 Task: Create a scrum project TranceTech.
Action: Mouse moved to (180, 49)
Screenshot: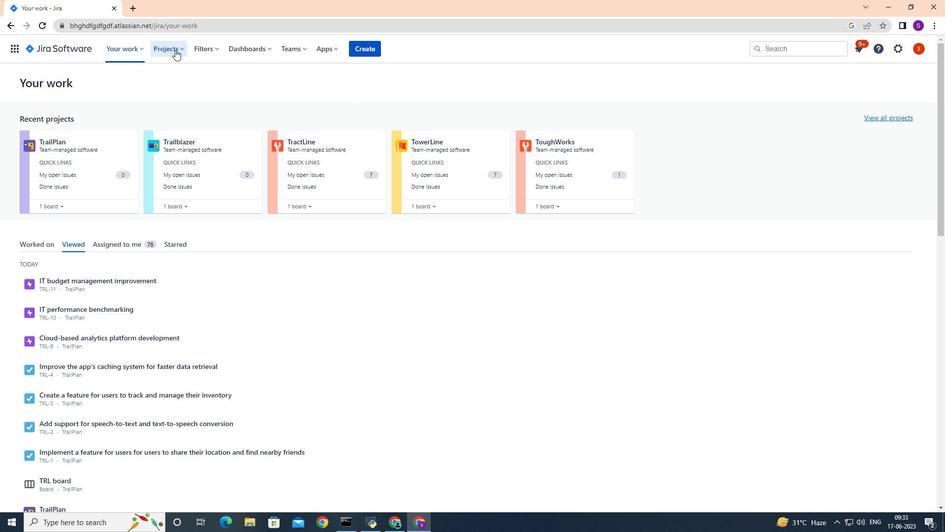 
Action: Mouse pressed left at (180, 49)
Screenshot: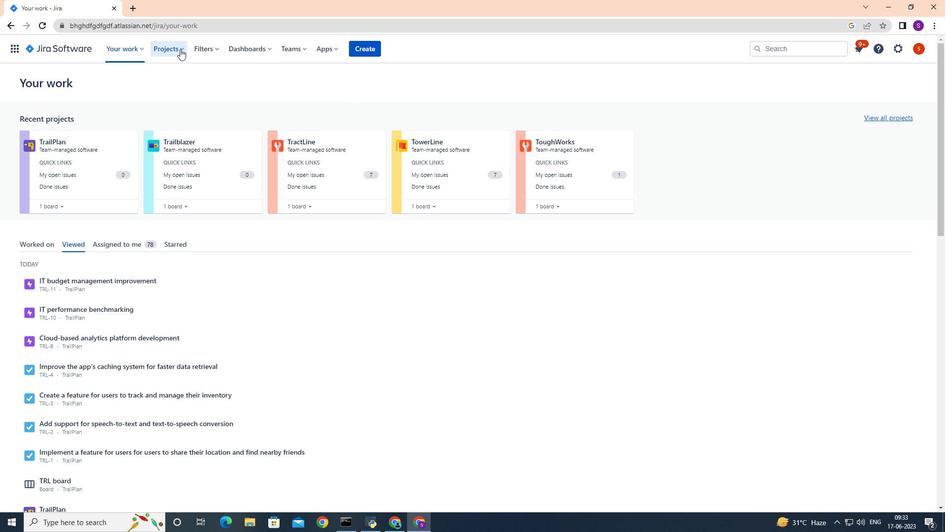 
Action: Mouse moved to (231, 249)
Screenshot: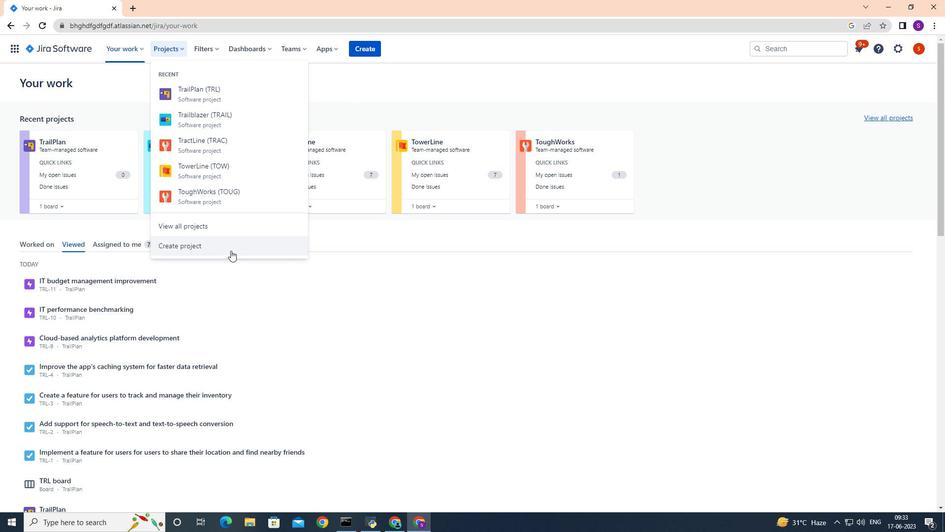 
Action: Mouse pressed left at (231, 249)
Screenshot: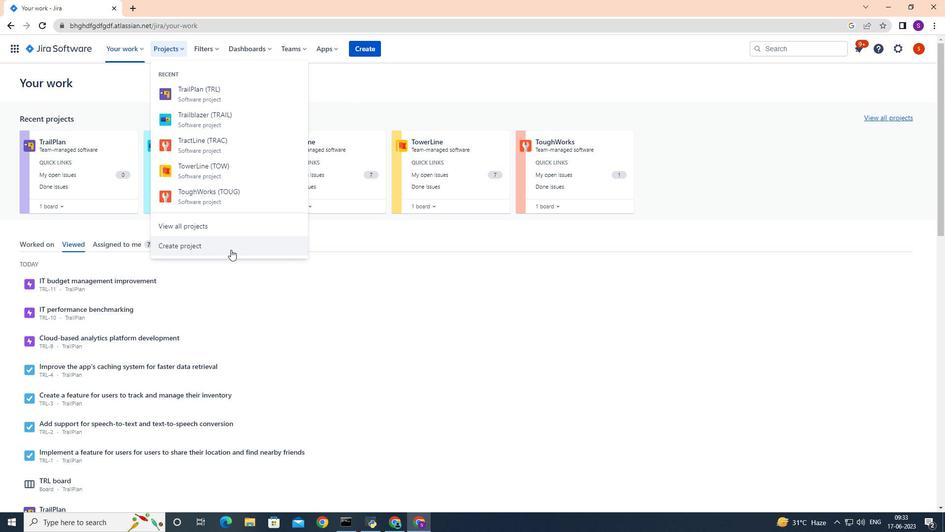 
Action: Mouse moved to (481, 238)
Screenshot: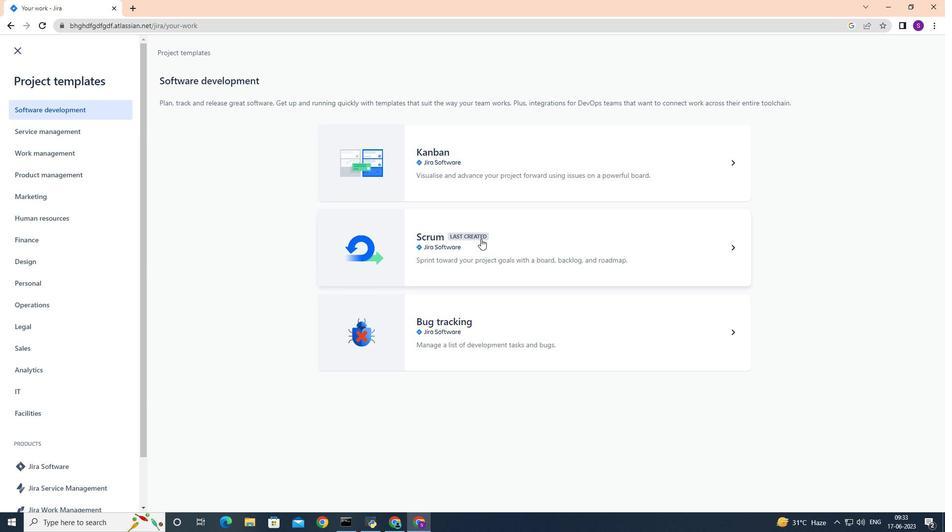 
Action: Mouse pressed left at (481, 238)
Screenshot: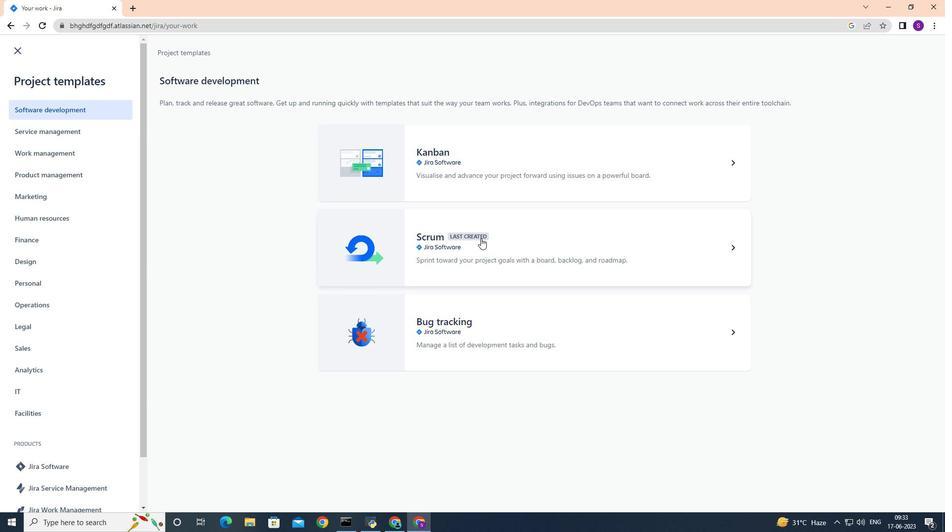 
Action: Mouse moved to (721, 484)
Screenshot: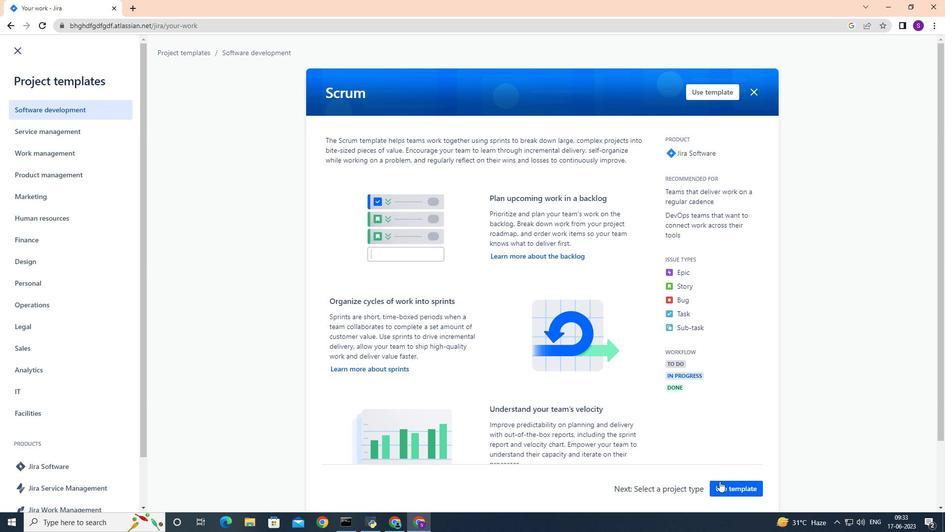 
Action: Mouse pressed left at (721, 484)
Screenshot: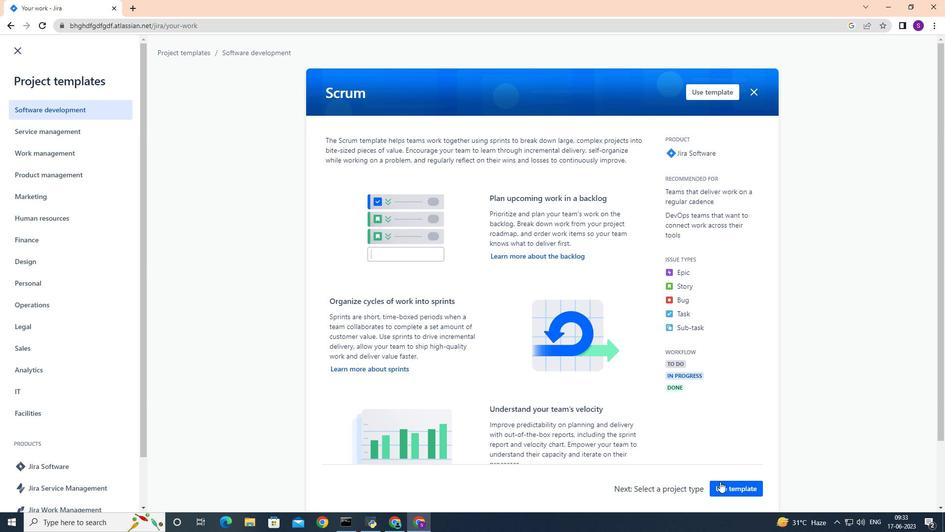 
Action: Mouse moved to (389, 251)
Screenshot: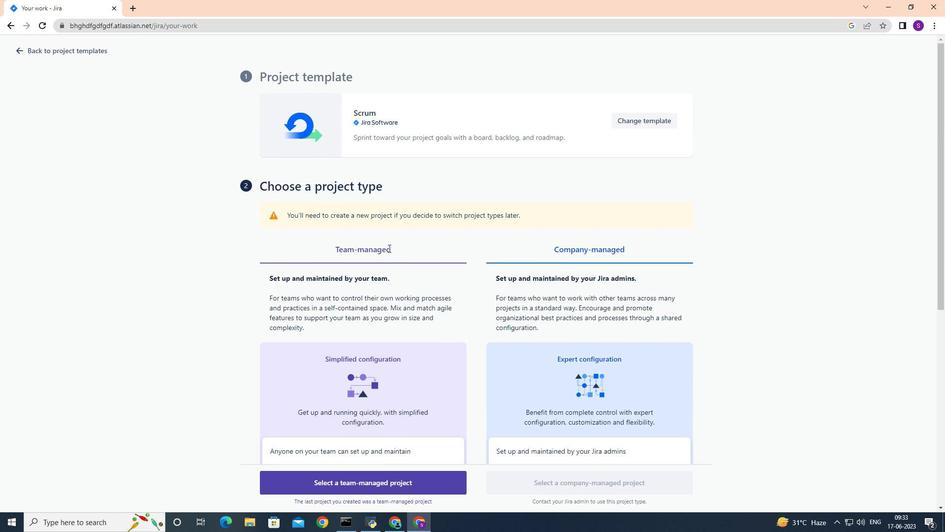 
Action: Mouse scrolled (389, 251) with delta (0, 0)
Screenshot: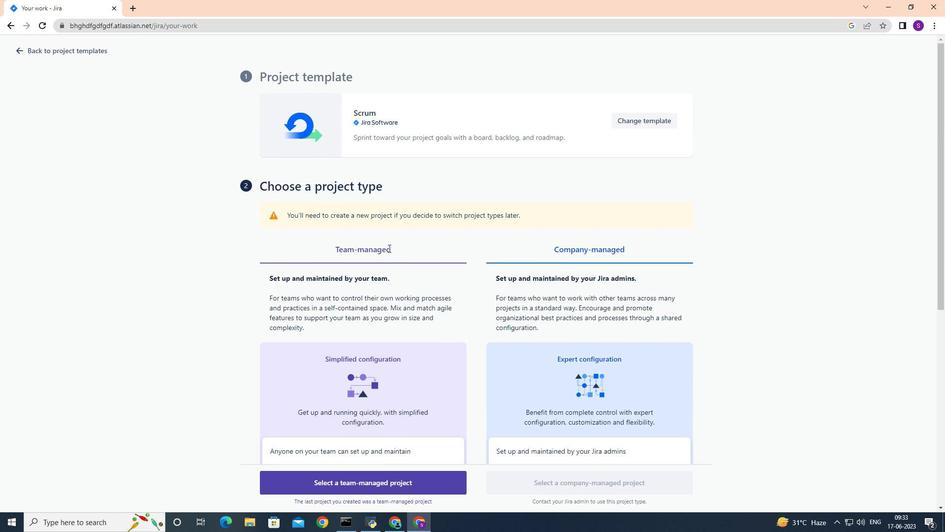 
Action: Mouse moved to (389, 252)
Screenshot: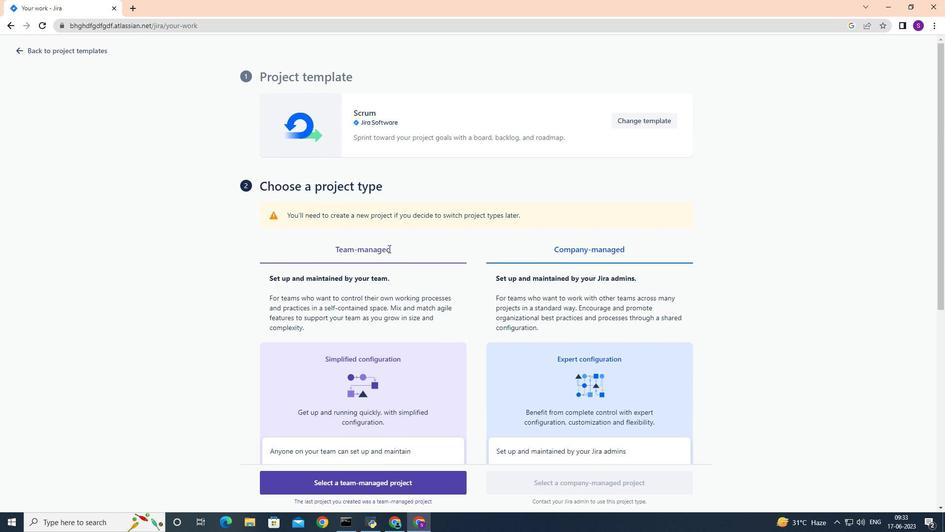
Action: Mouse scrolled (389, 251) with delta (0, 0)
Screenshot: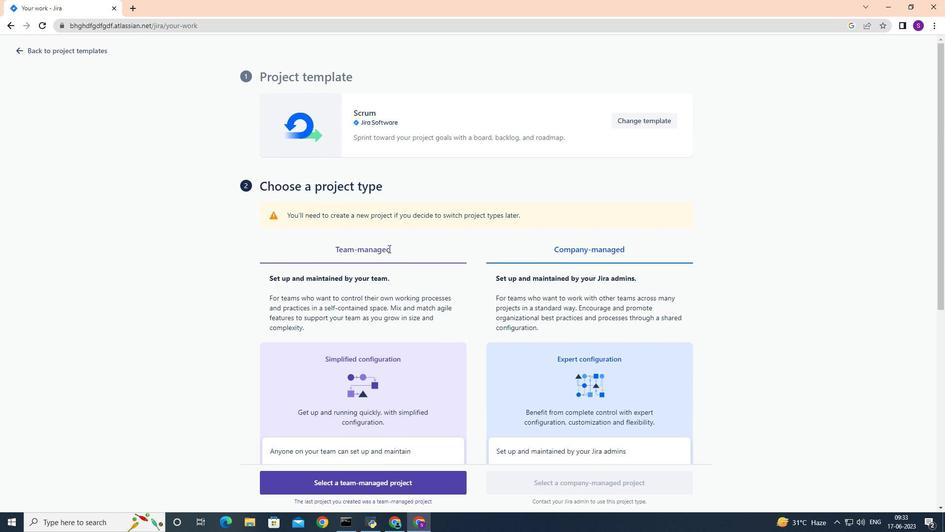 
Action: Mouse scrolled (389, 251) with delta (0, 0)
Screenshot: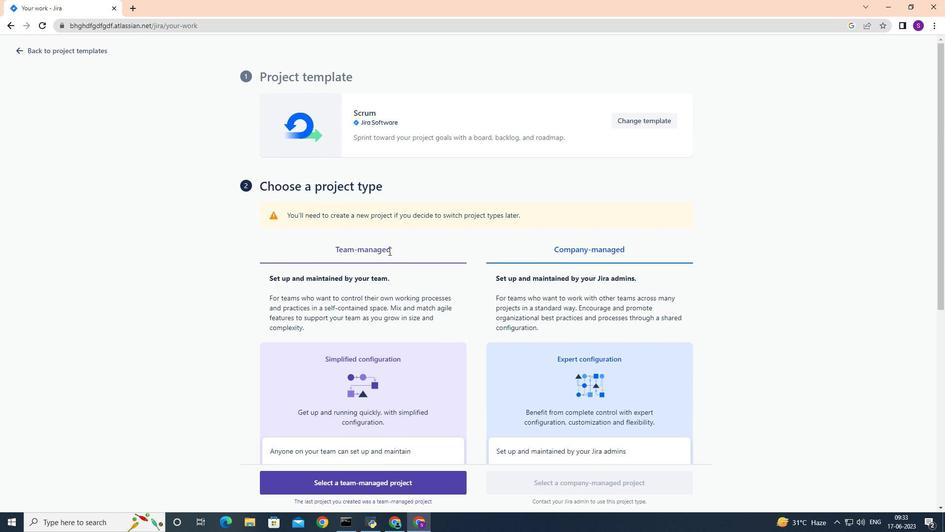 
Action: Mouse moved to (402, 484)
Screenshot: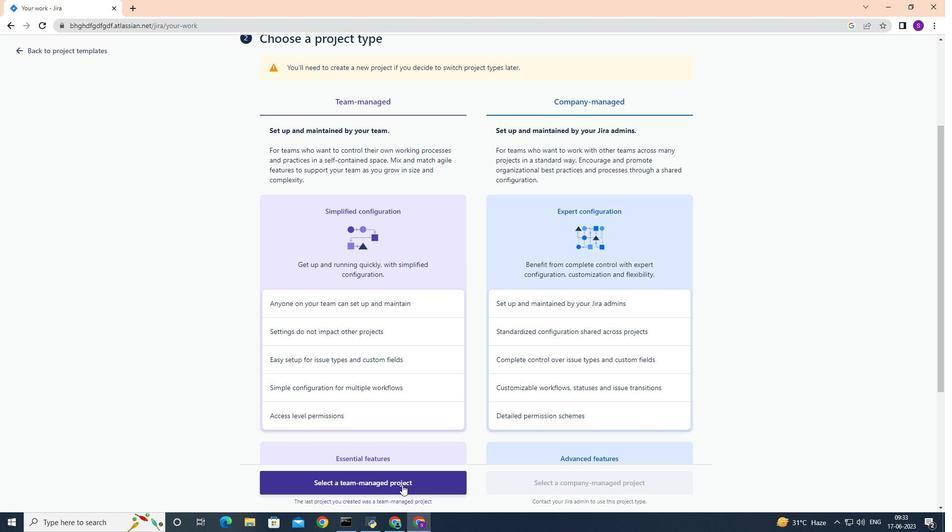 
Action: Mouse pressed left at (402, 484)
Screenshot: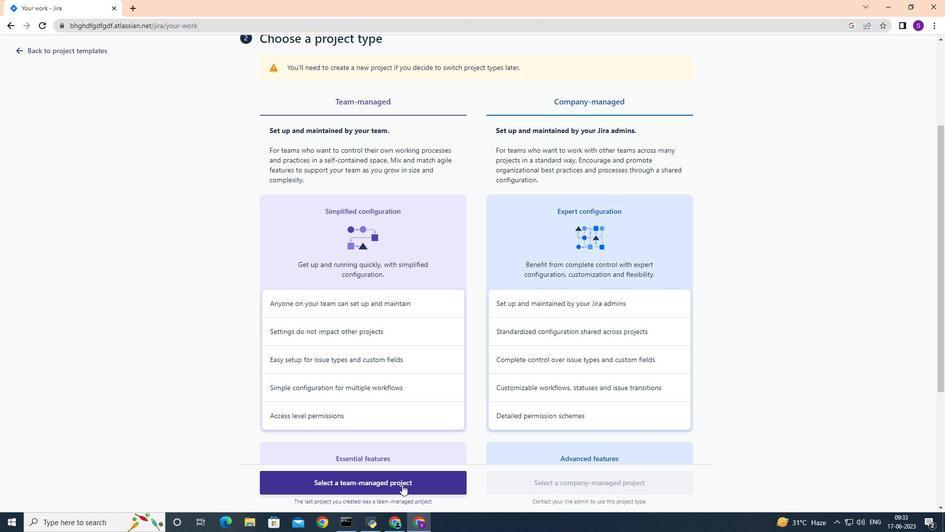 
Action: Mouse moved to (306, 268)
Screenshot: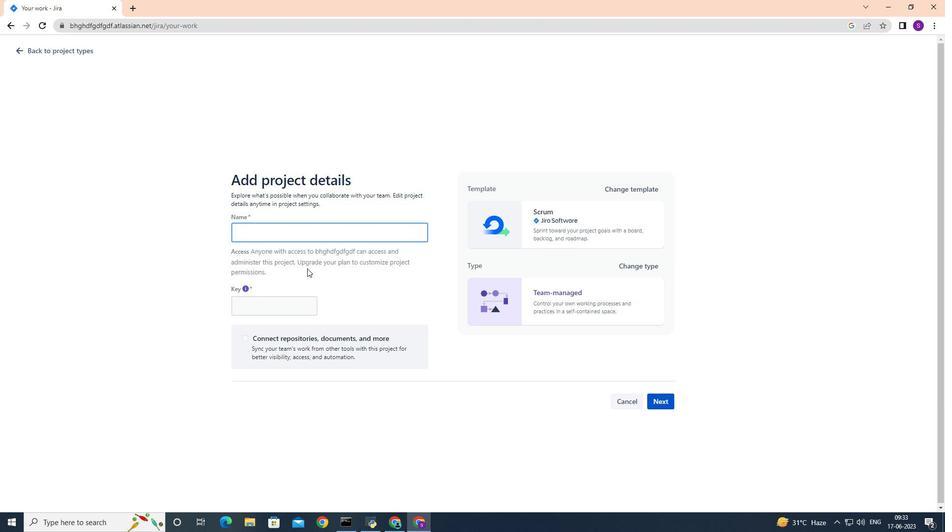 
Action: Key pressed <Key.shift>Trance<Key.shift>Tech
Screenshot: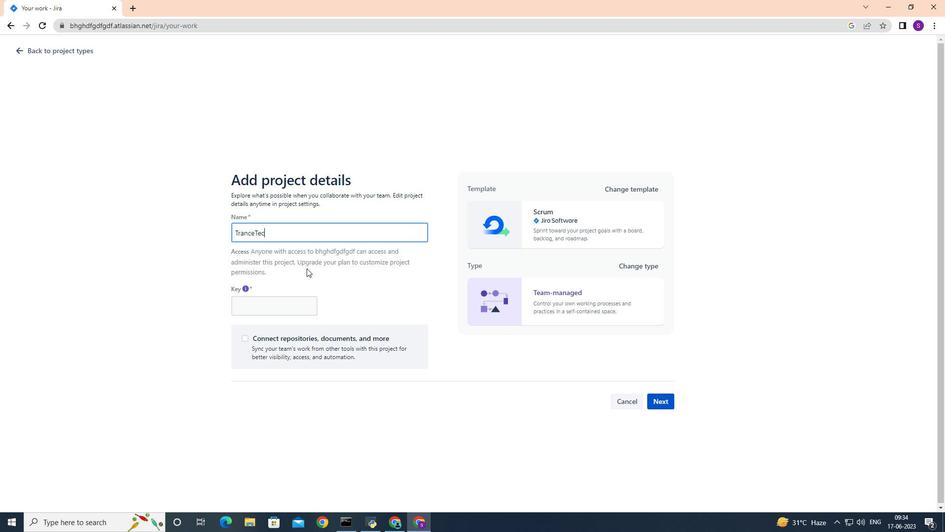 
Action: Mouse moved to (656, 401)
Screenshot: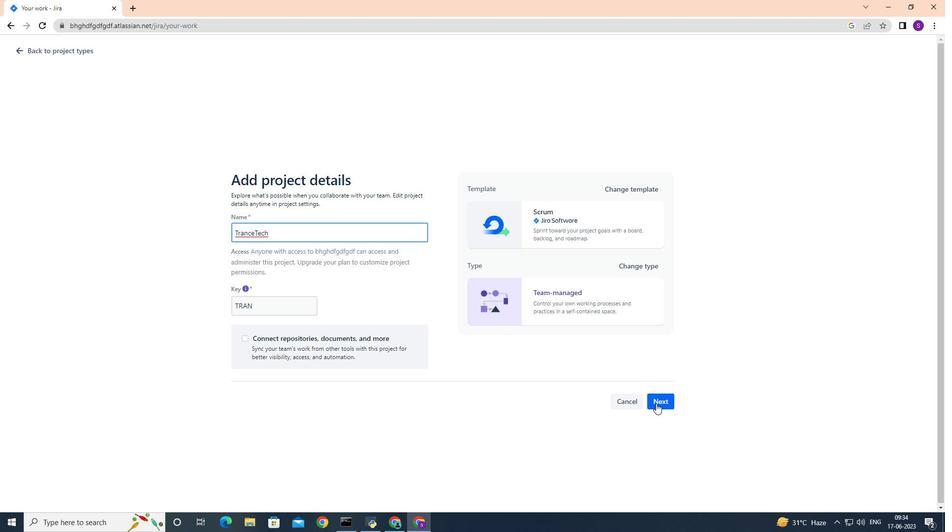 
Action: Mouse pressed left at (656, 401)
Screenshot: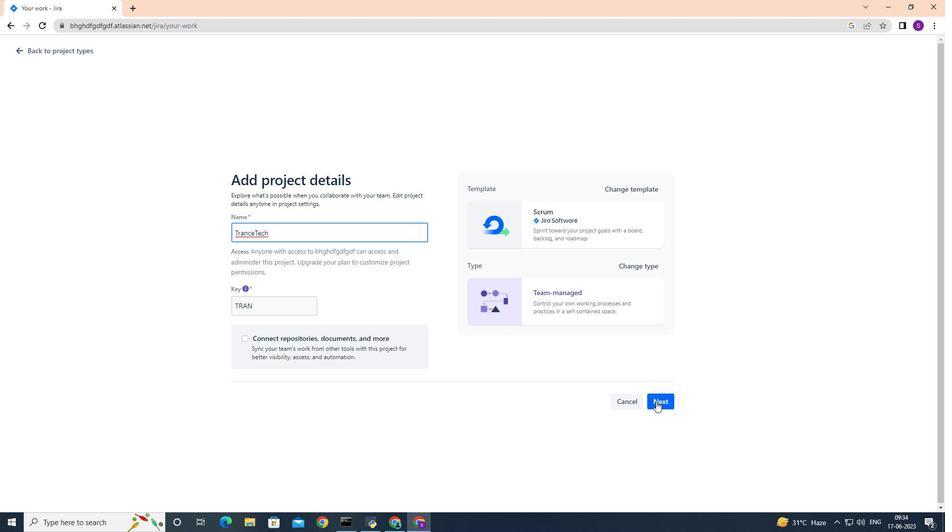 
